 Task: Select the list of campaigns to be displayed in Kanban
Action: Mouse scrolled (88, 221) with delta (0, 0)
Screenshot: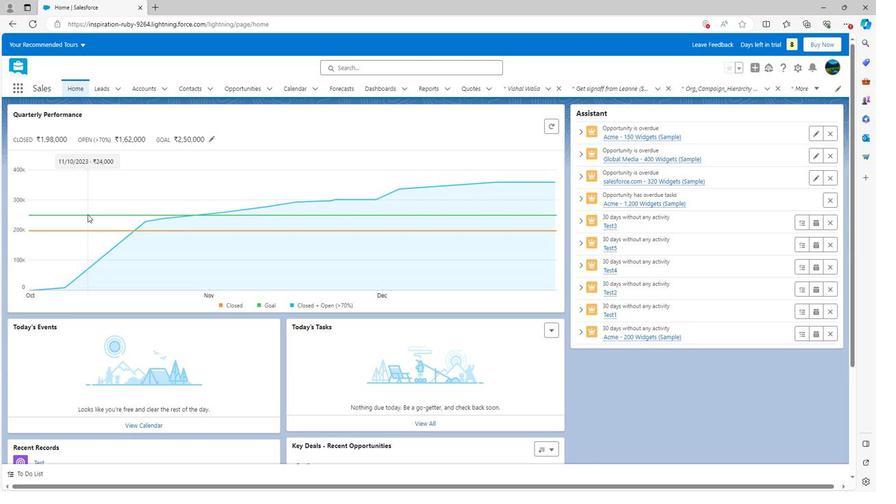 
Action: Mouse scrolled (88, 221) with delta (0, 0)
Screenshot: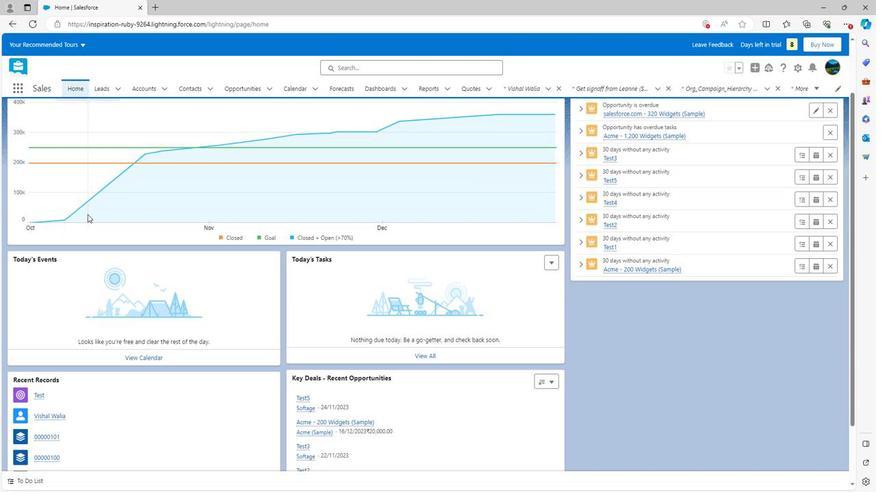 
Action: Mouse scrolled (88, 221) with delta (0, 0)
Screenshot: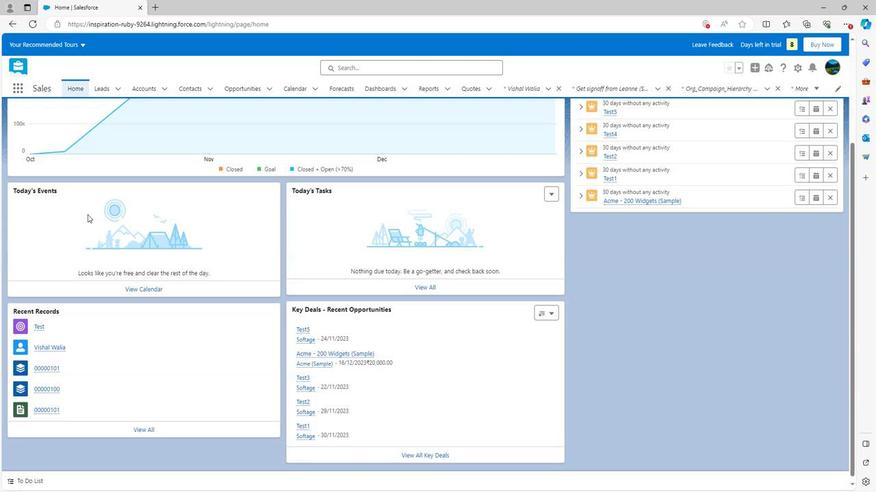 
Action: Mouse scrolled (88, 221) with delta (0, 0)
Screenshot: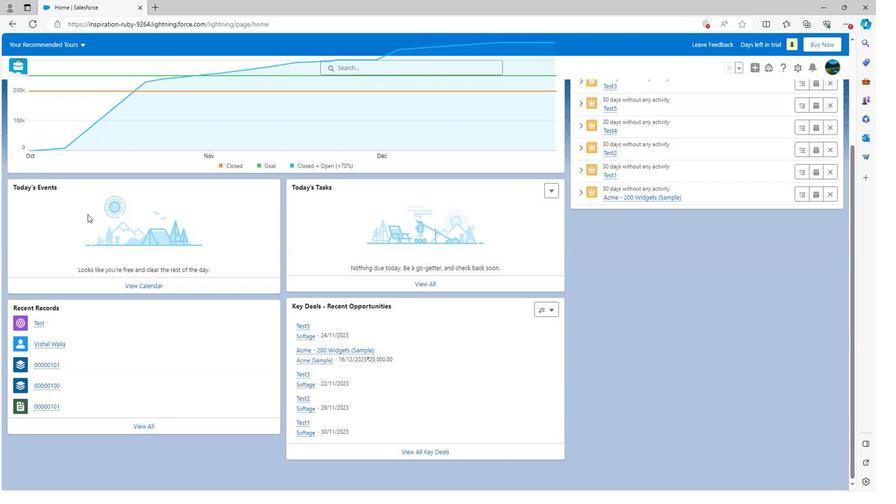 
Action: Mouse scrolled (88, 222) with delta (0, 0)
Screenshot: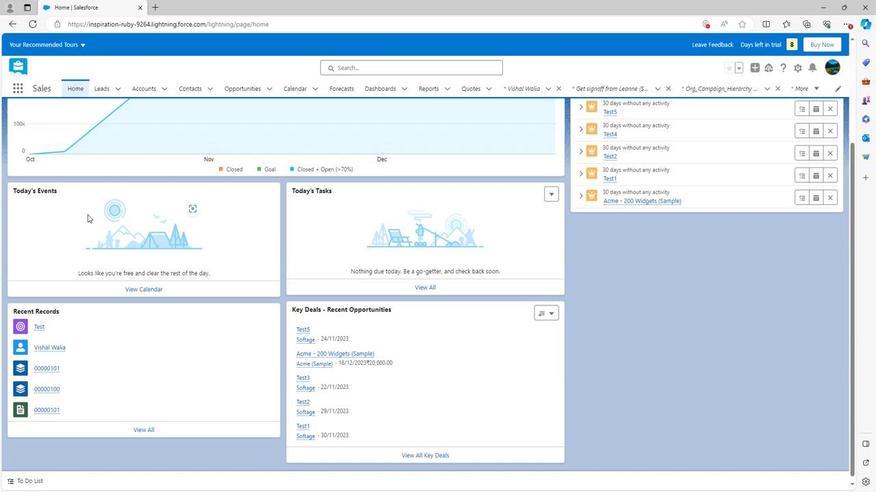 
Action: Mouse scrolled (88, 222) with delta (0, 0)
Screenshot: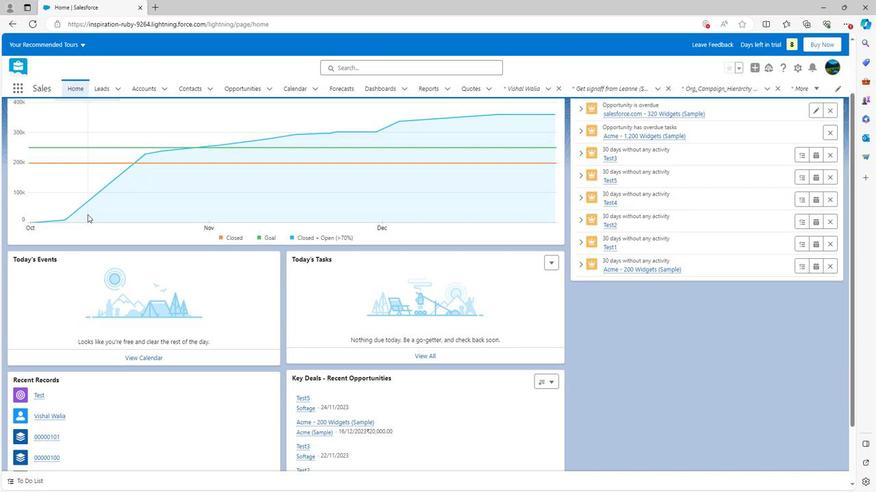 
Action: Mouse scrolled (88, 222) with delta (0, 0)
Screenshot: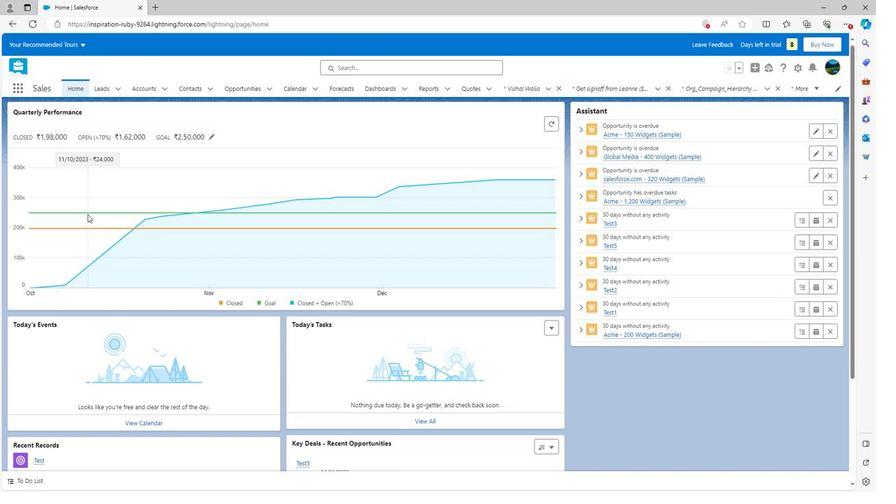 
Action: Mouse scrolled (88, 222) with delta (0, 0)
Screenshot: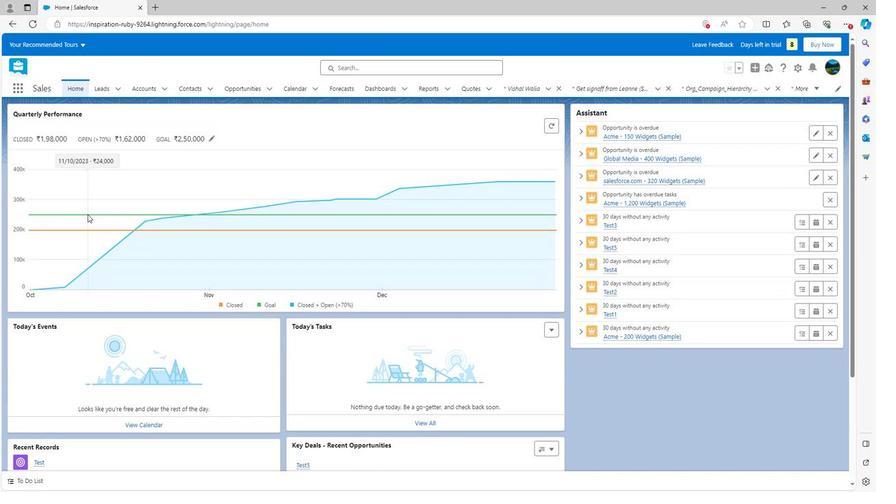 
Action: Mouse moved to (729, 86)
Screenshot: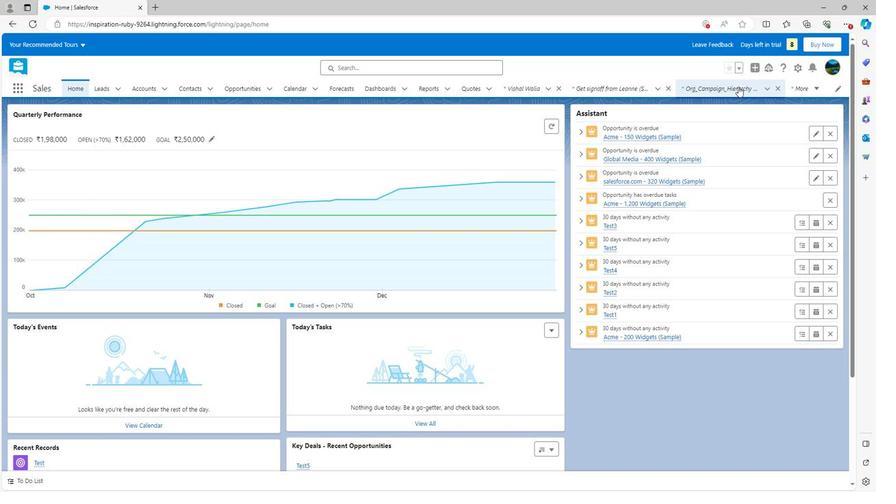
Action: Mouse pressed left at (729, 86)
Screenshot: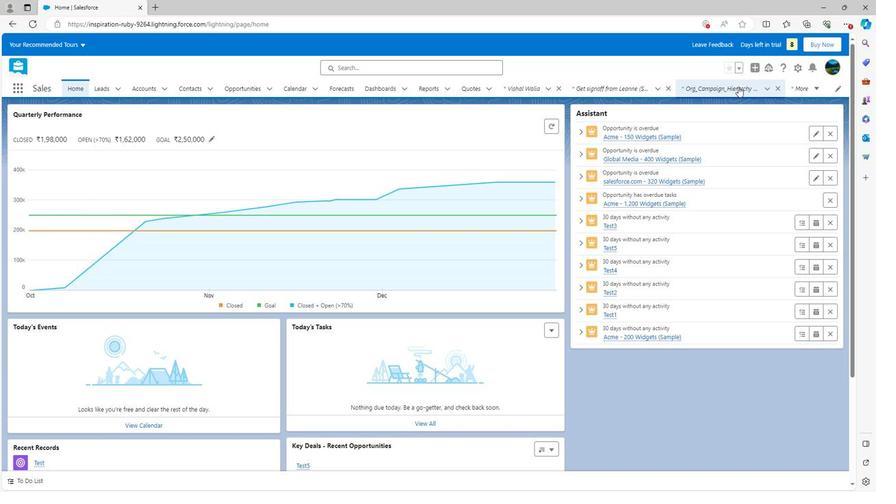 
Action: Mouse moved to (759, 137)
Screenshot: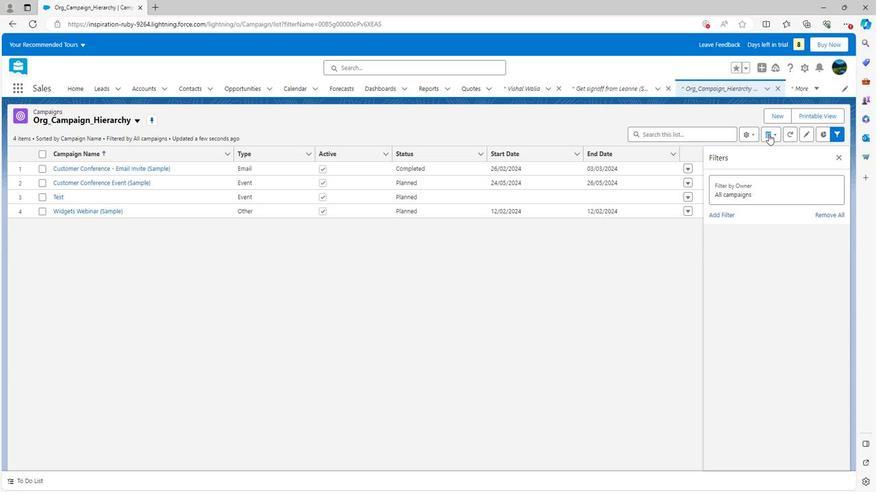 
Action: Mouse pressed left at (759, 137)
Screenshot: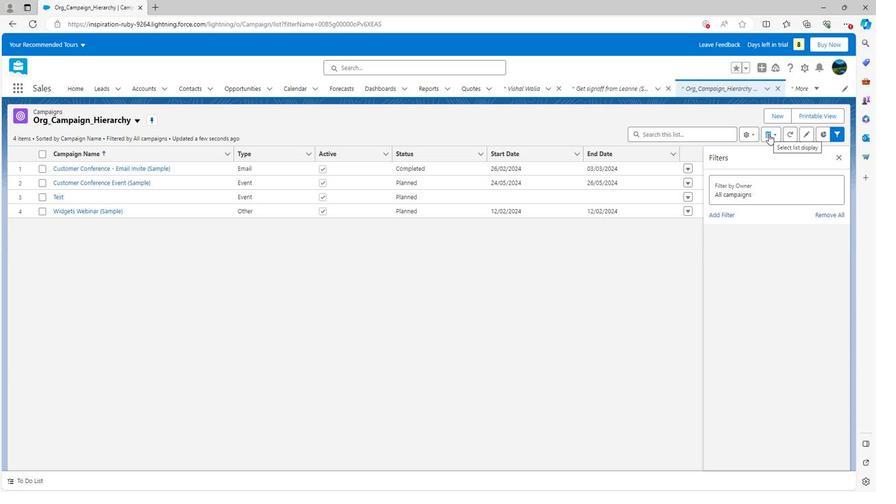 
Action: Mouse moved to (775, 192)
Screenshot: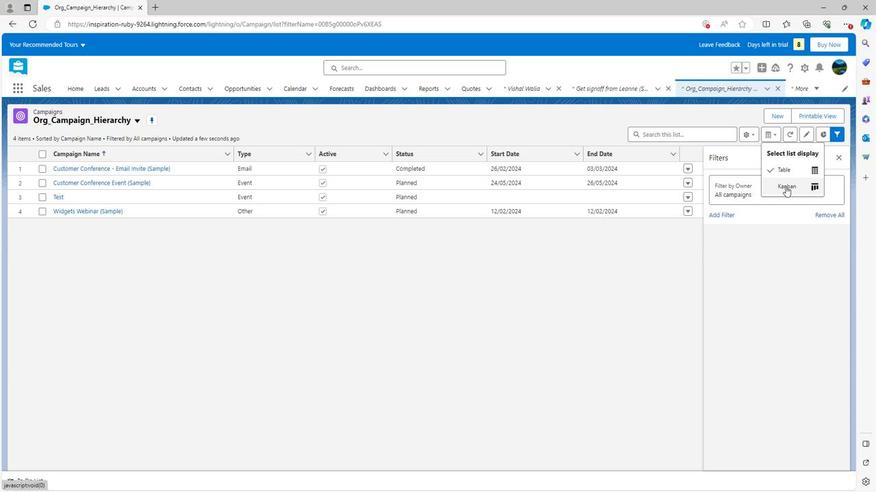 
Action: Mouse pressed left at (775, 192)
Screenshot: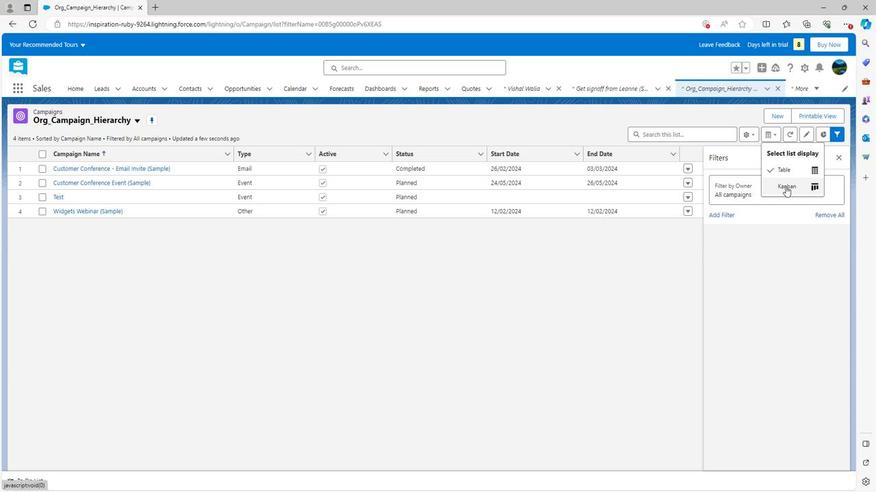 
Action: Mouse moved to (248, 198)
Screenshot: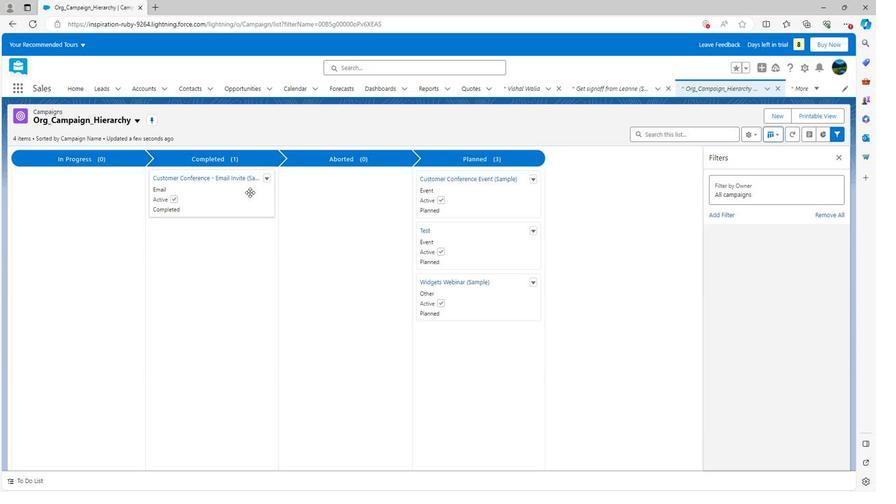 
Action: Mouse pressed left at (248, 198)
Screenshot: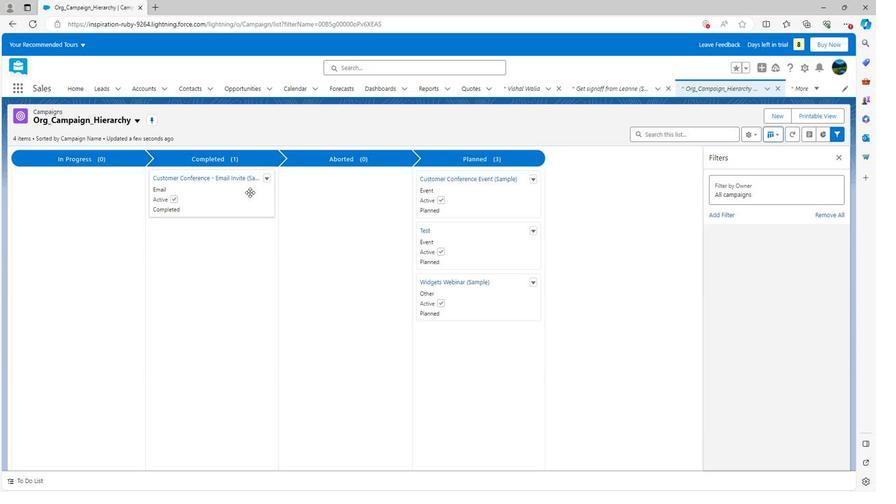 
Action: Mouse moved to (470, 201)
Screenshot: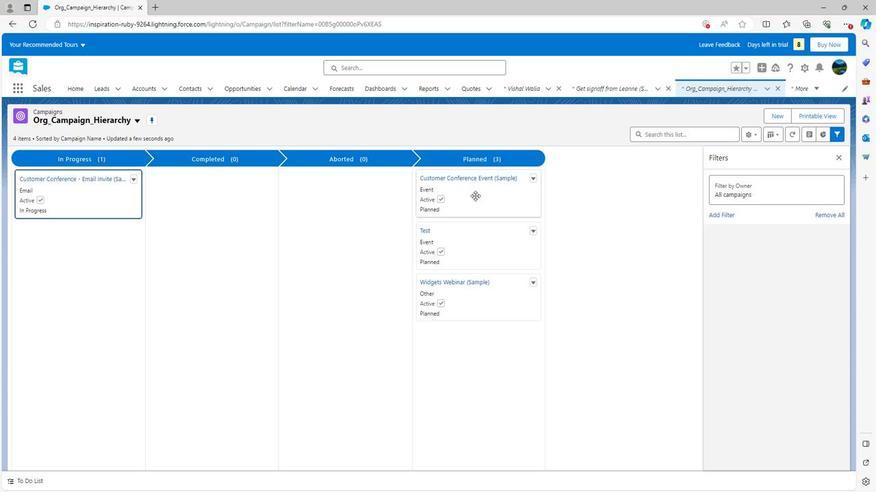 
Action: Mouse pressed left at (470, 201)
Screenshot: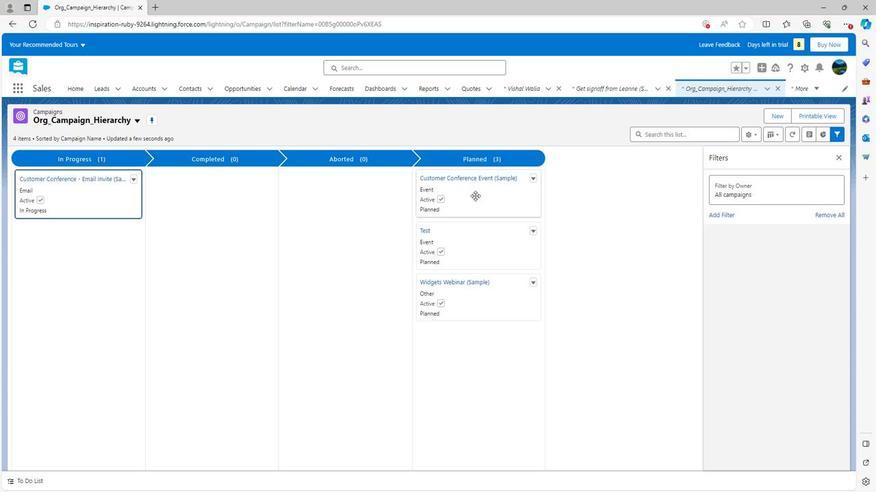 
Action: Mouse moved to (204, 194)
Screenshot: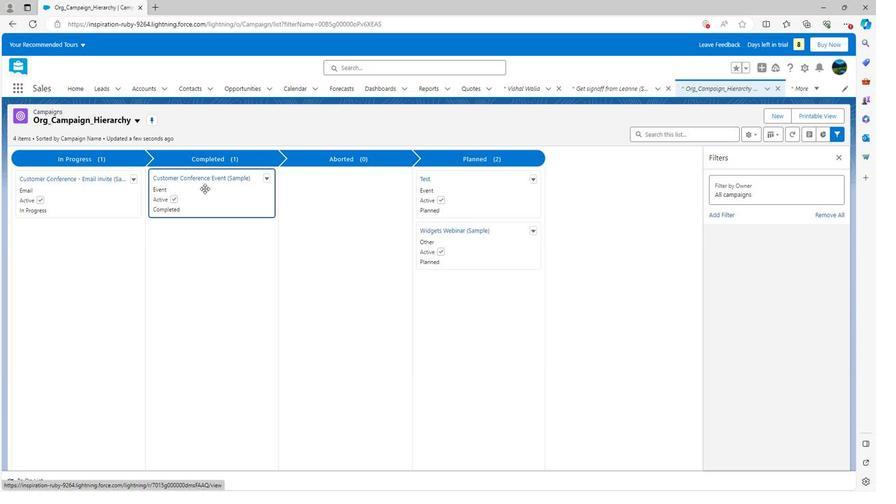 
Action: Mouse pressed left at (204, 194)
Screenshot: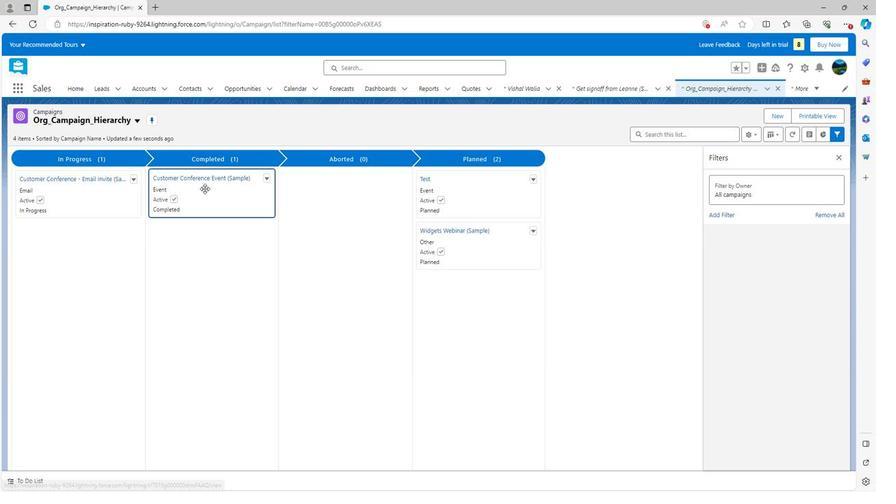 
Action: Mouse moved to (82, 205)
Screenshot: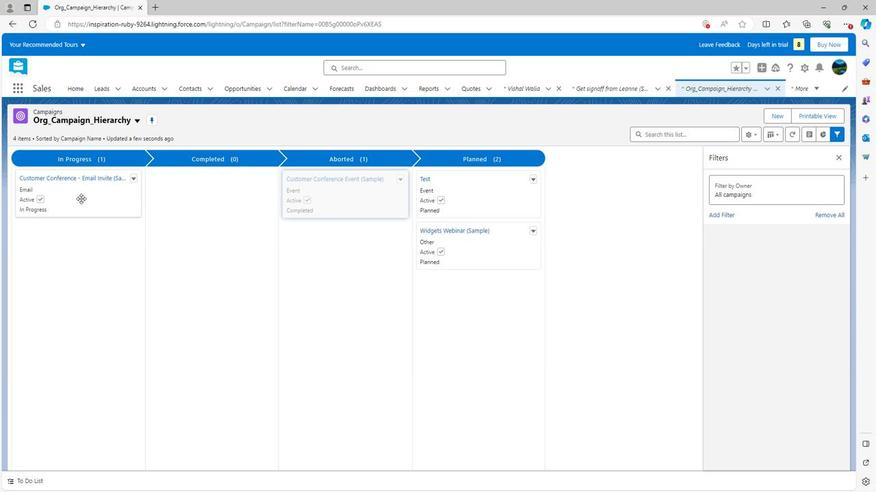 
Action: Mouse pressed left at (82, 205)
Screenshot: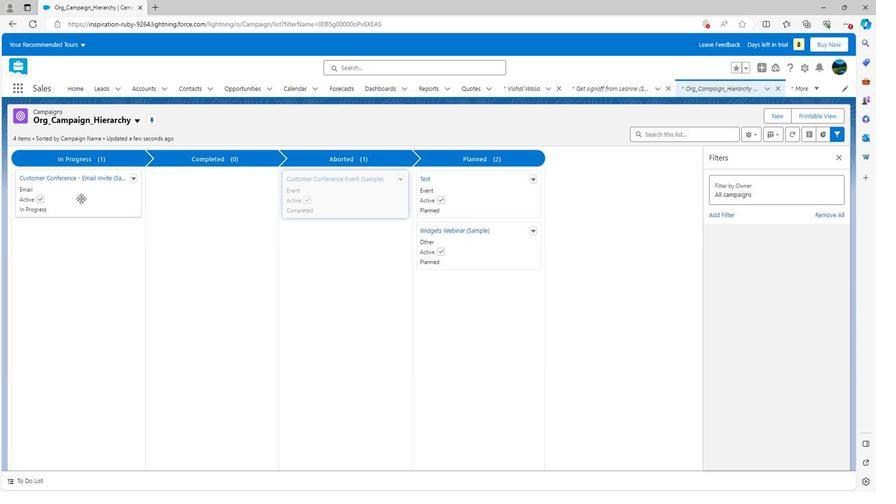 
Action: Mouse moved to (347, 269)
Screenshot: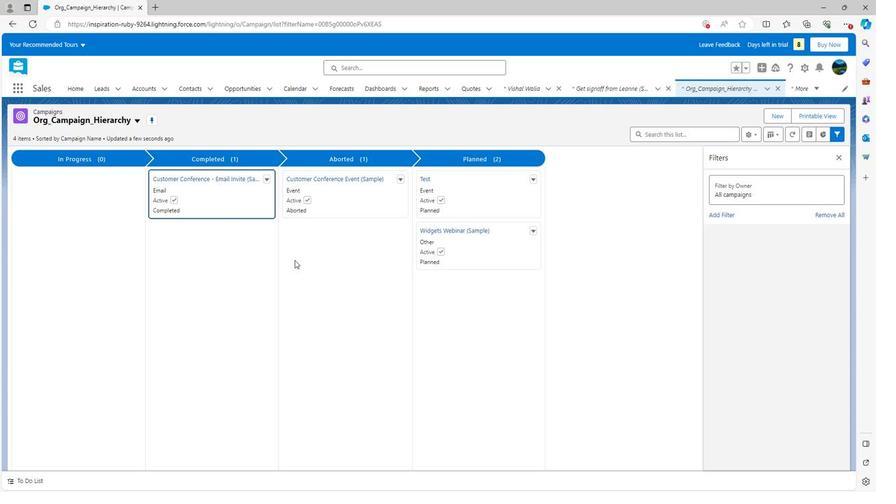
